 Task: Add Earth's Best Organic Sweet Potato & Apple Puree Stage 2 Pouch to the cart.
Action: Mouse moved to (250, 130)
Screenshot: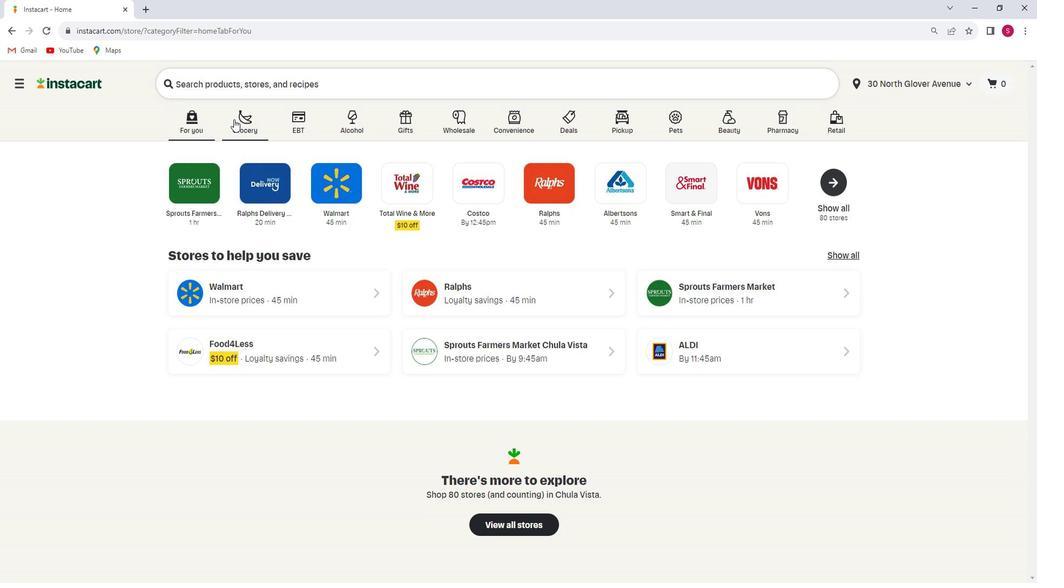 
Action: Mouse pressed left at (250, 130)
Screenshot: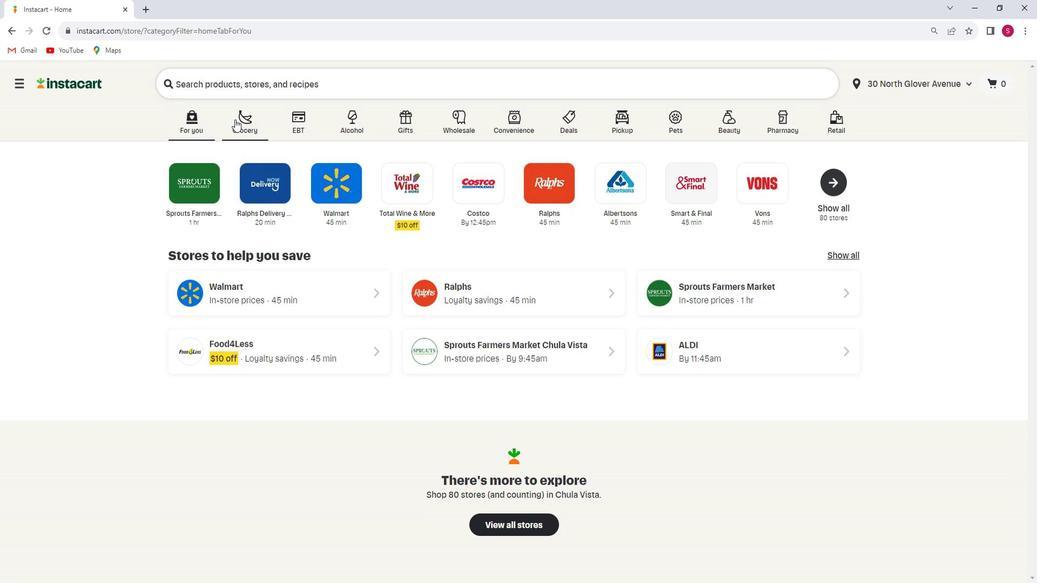 
Action: Mouse moved to (224, 320)
Screenshot: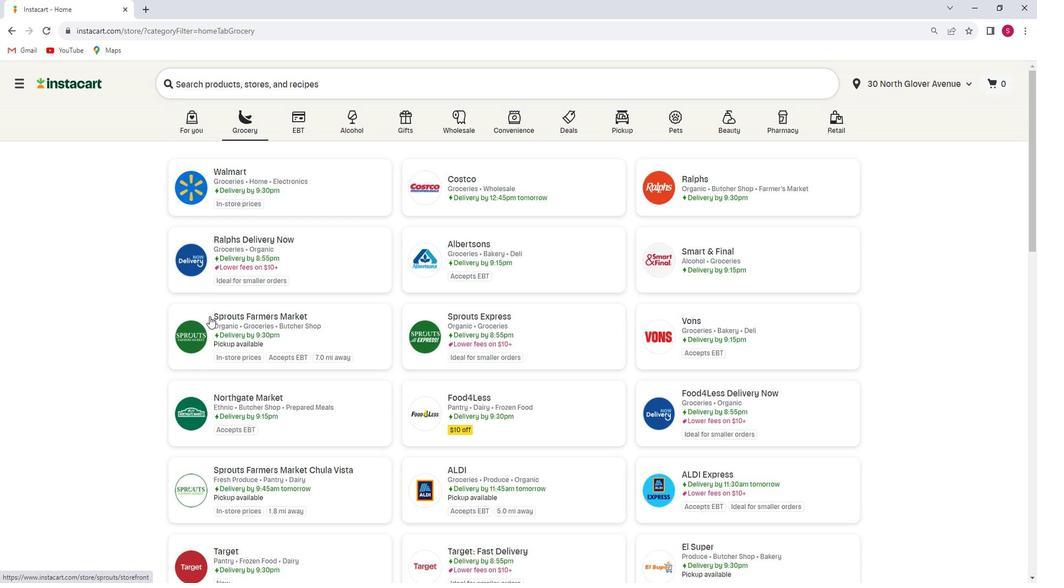 
Action: Mouse pressed left at (224, 320)
Screenshot: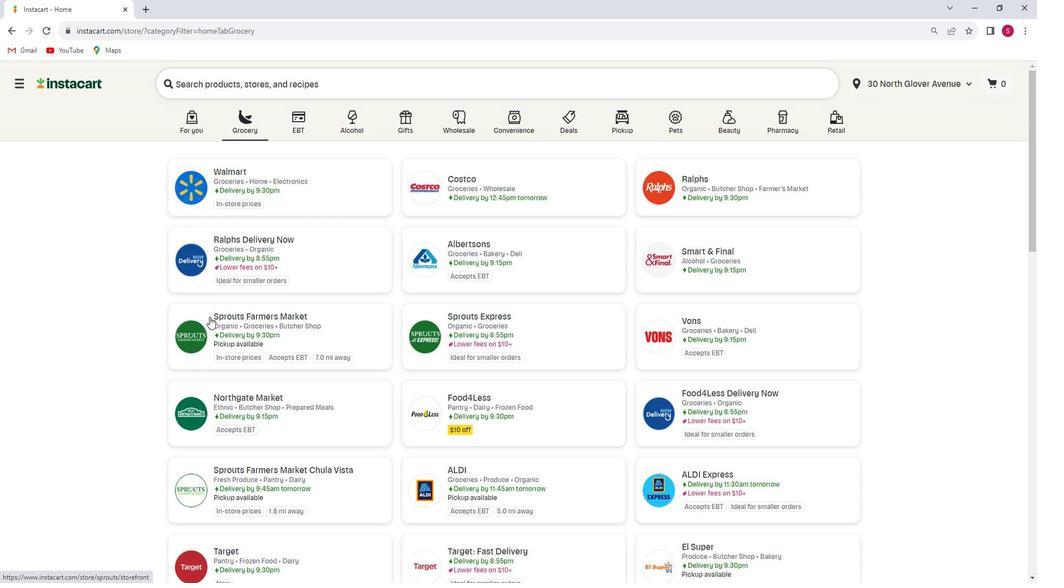 
Action: Mouse moved to (105, 353)
Screenshot: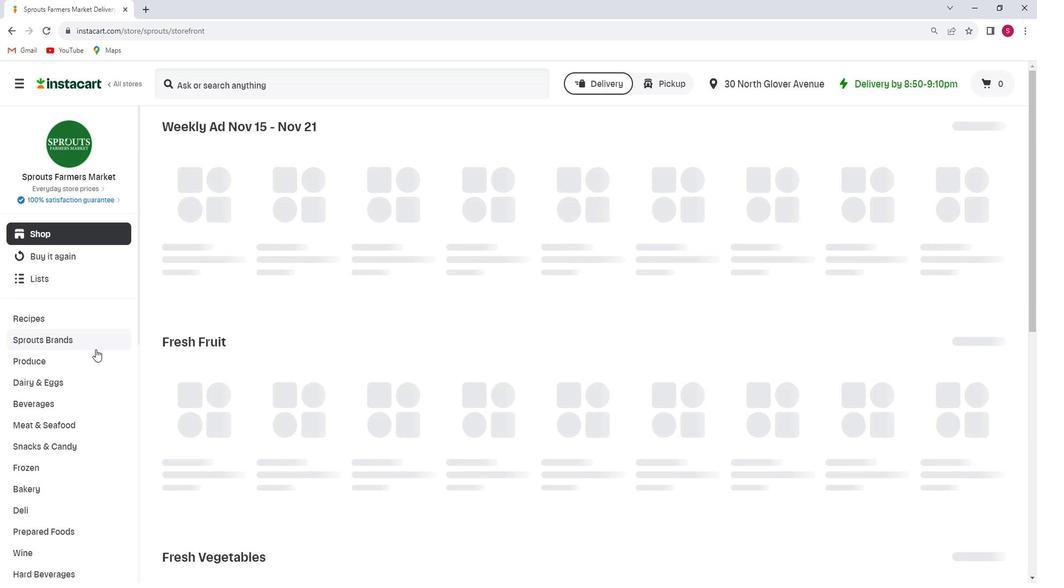 
Action: Mouse scrolled (105, 353) with delta (0, 0)
Screenshot: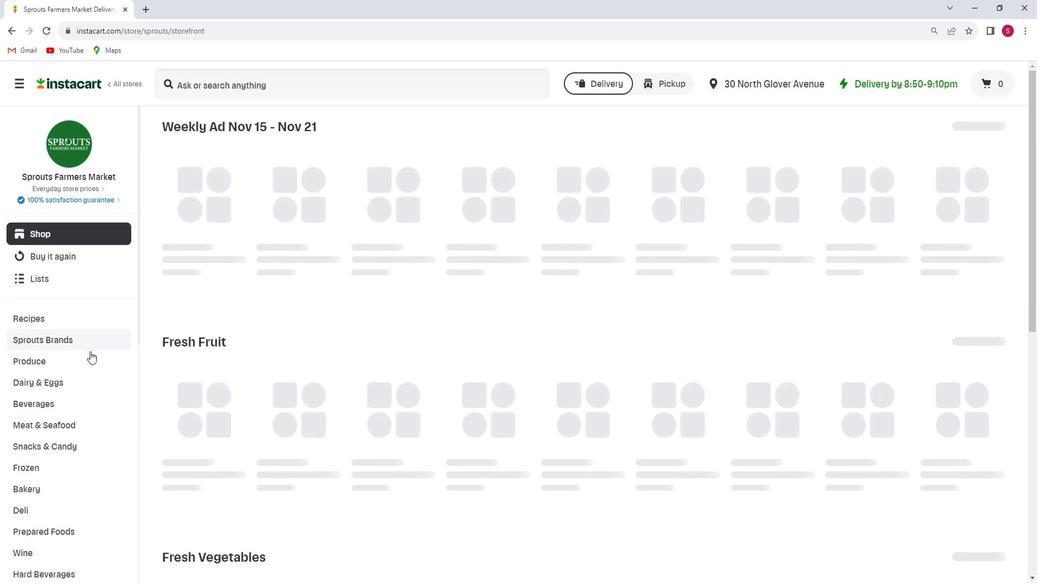 
Action: Mouse scrolled (105, 353) with delta (0, 0)
Screenshot: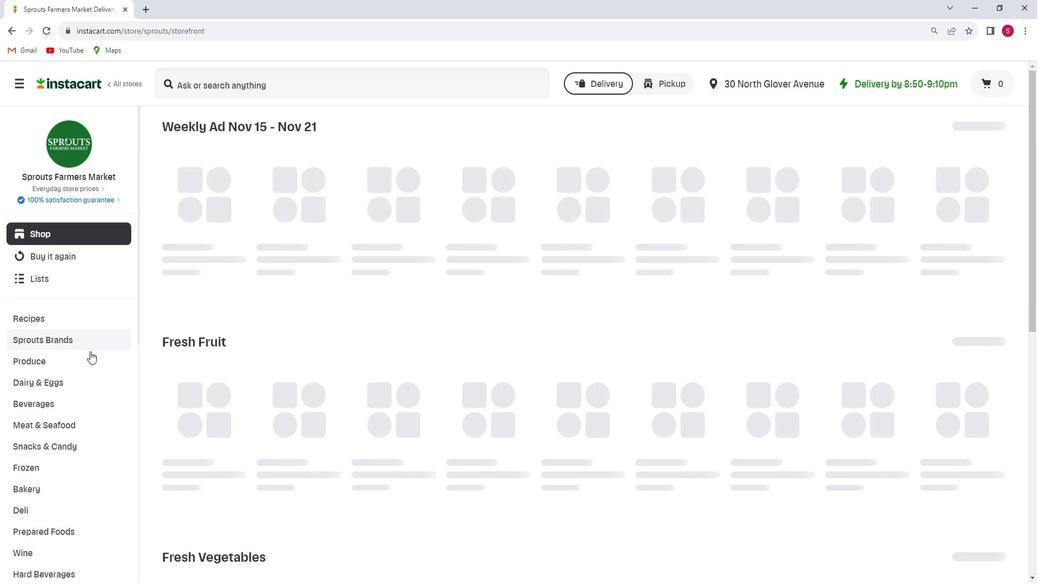 
Action: Mouse moved to (105, 353)
Screenshot: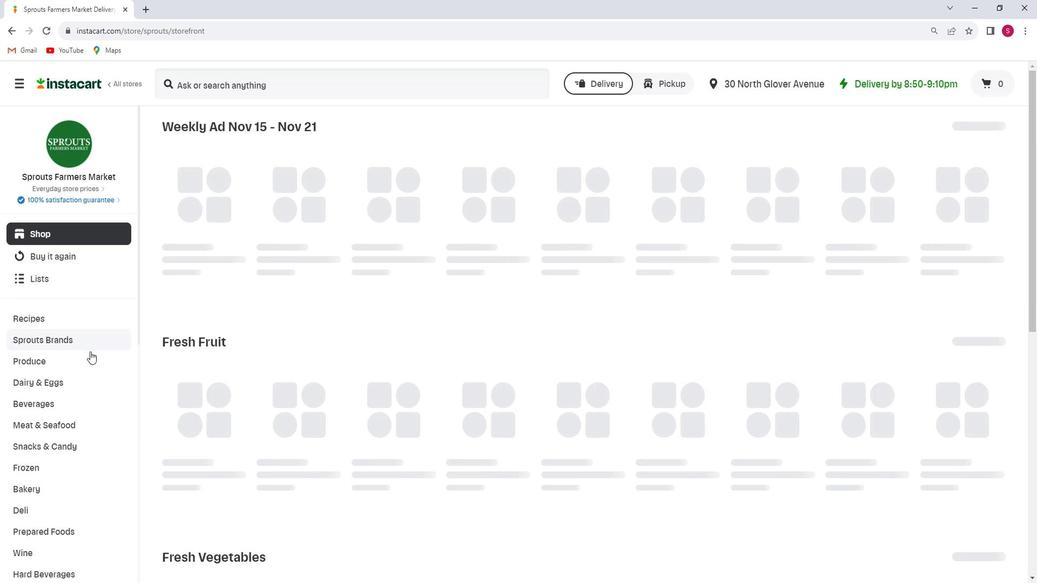
Action: Mouse scrolled (105, 353) with delta (0, 0)
Screenshot: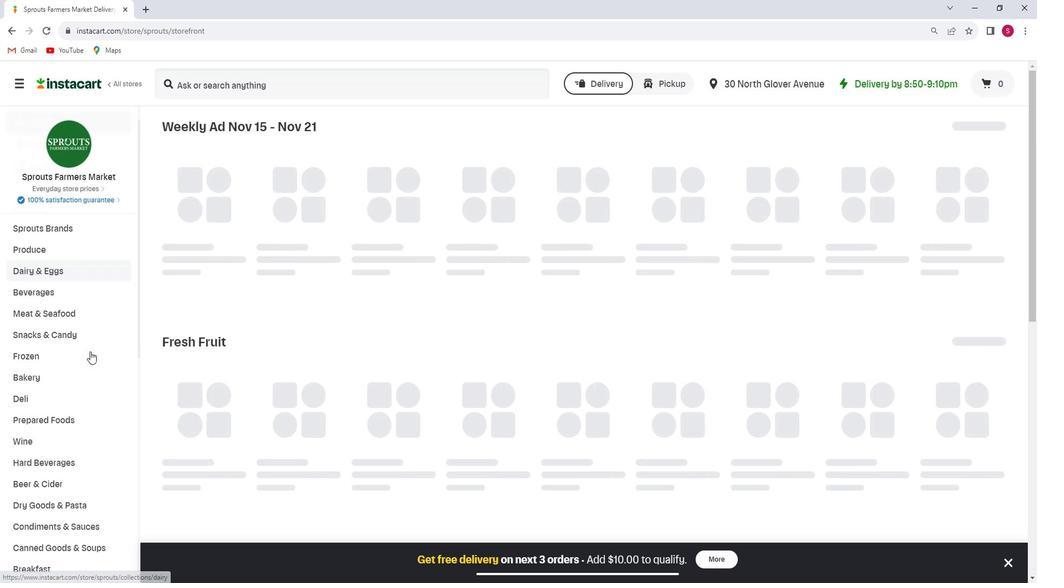 
Action: Mouse moved to (102, 356)
Screenshot: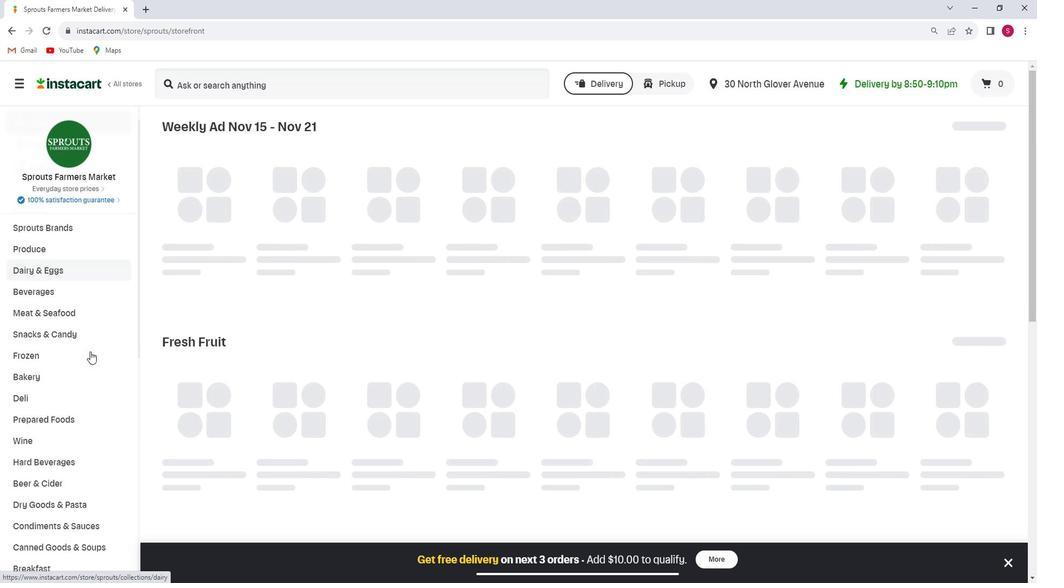 
Action: Mouse scrolled (102, 356) with delta (0, 0)
Screenshot: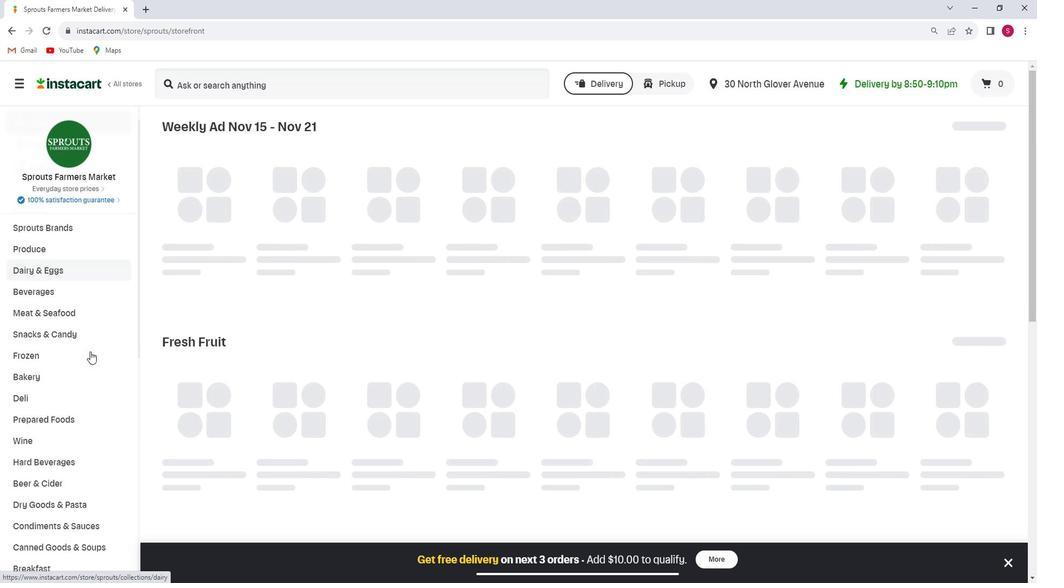 
Action: Mouse moved to (100, 361)
Screenshot: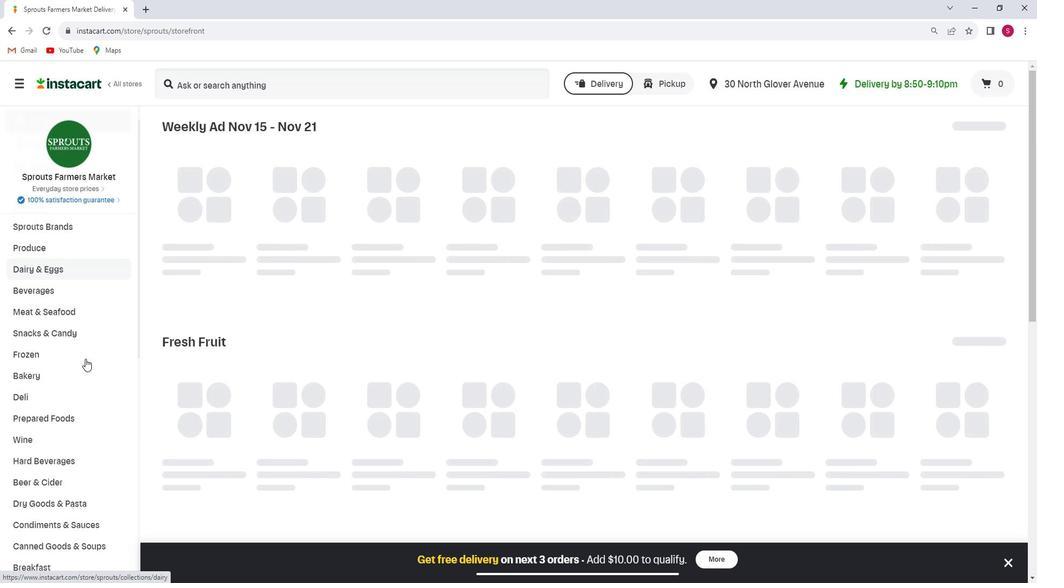 
Action: Mouse scrolled (100, 360) with delta (0, 0)
Screenshot: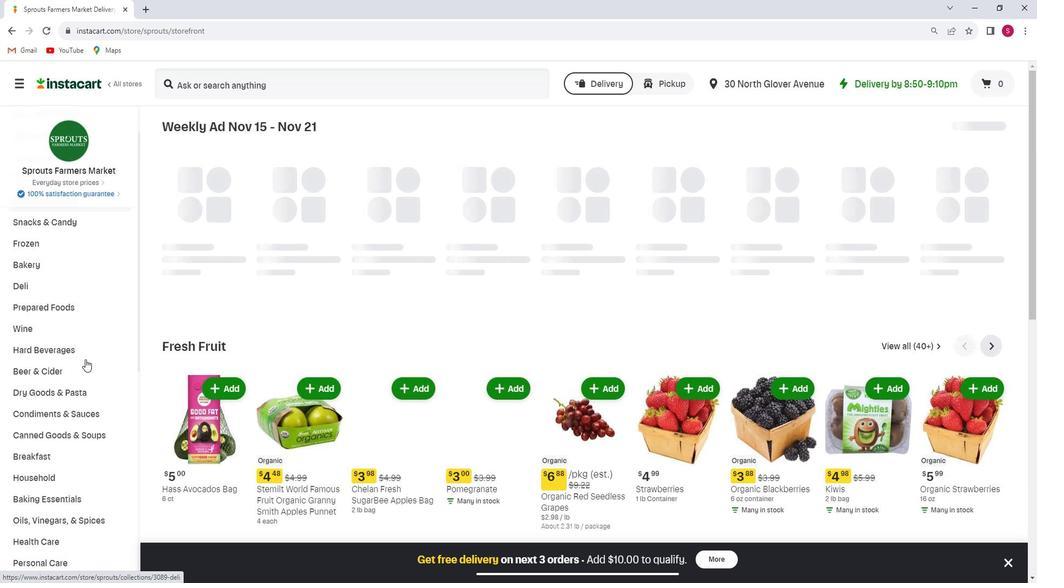 
Action: Mouse moved to (98, 364)
Screenshot: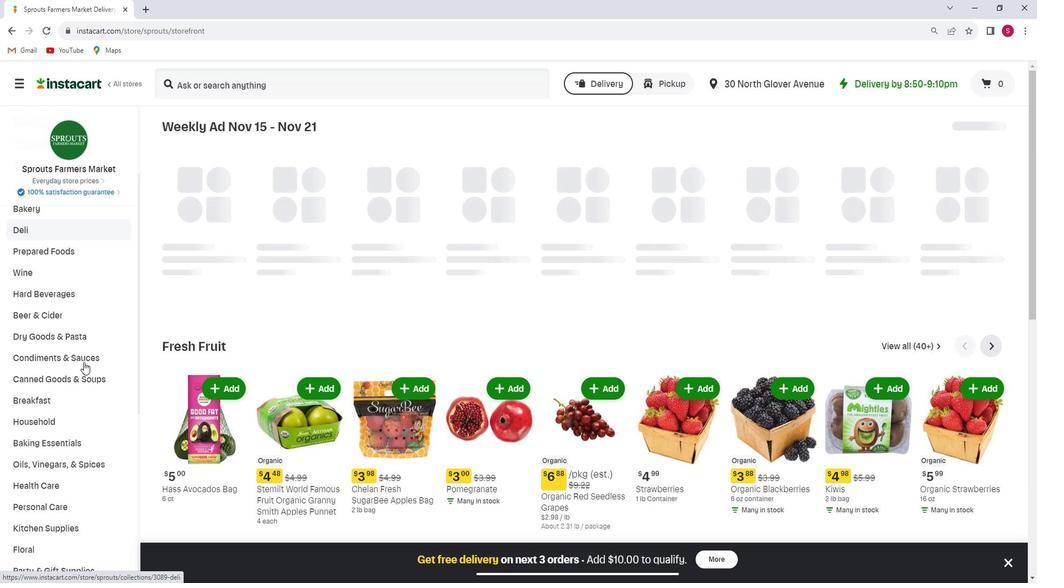 
Action: Mouse scrolled (98, 363) with delta (0, 0)
Screenshot: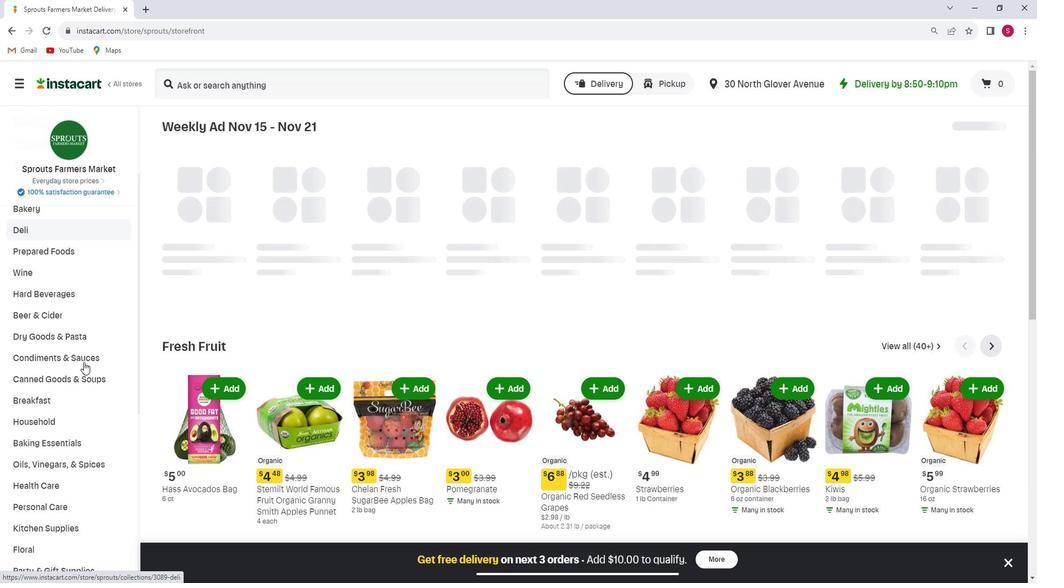 
Action: Mouse moved to (98, 365)
Screenshot: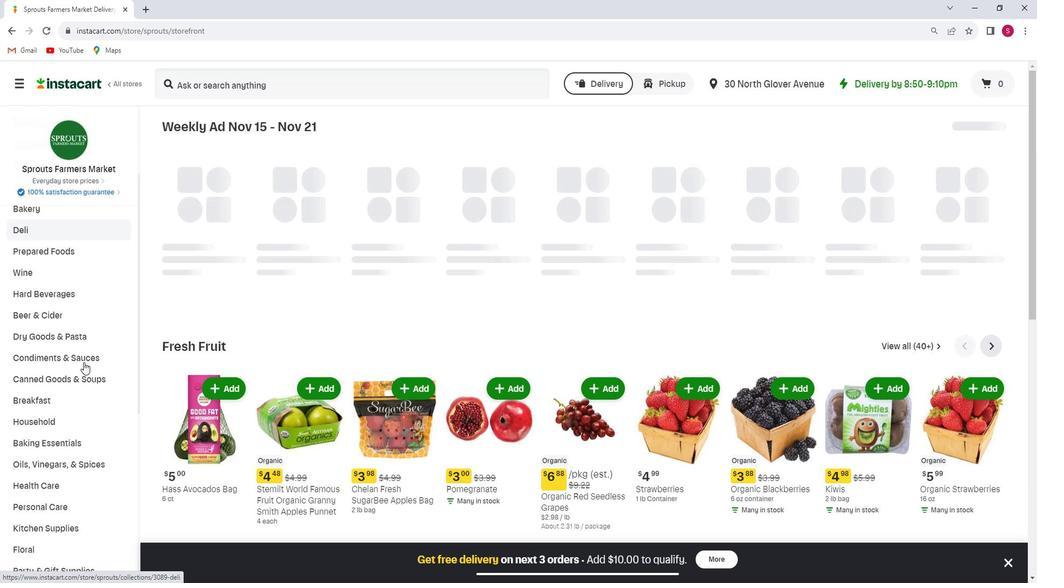
Action: Mouse scrolled (98, 364) with delta (0, 0)
Screenshot: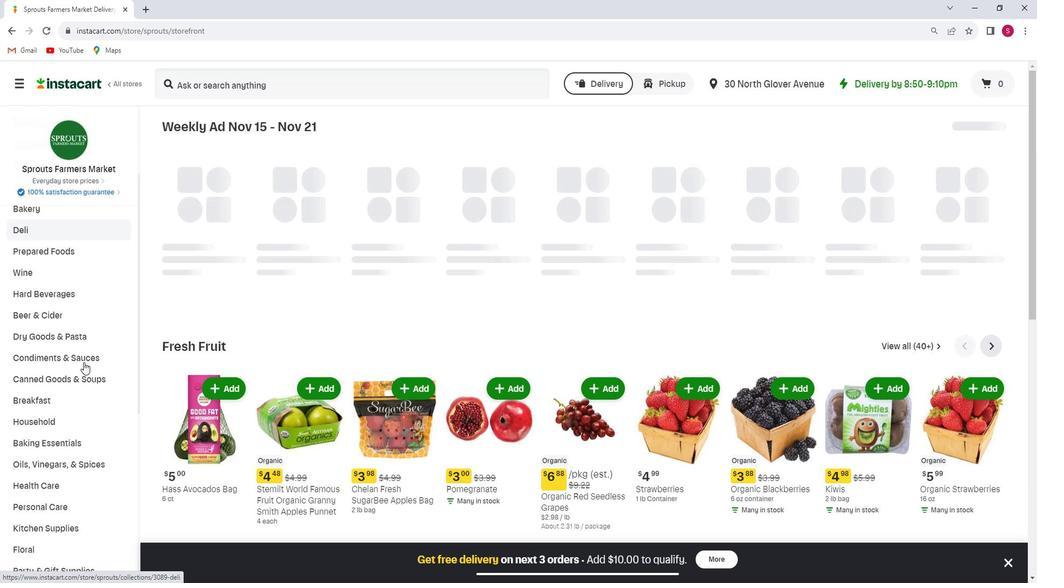 
Action: Mouse moved to (83, 390)
Screenshot: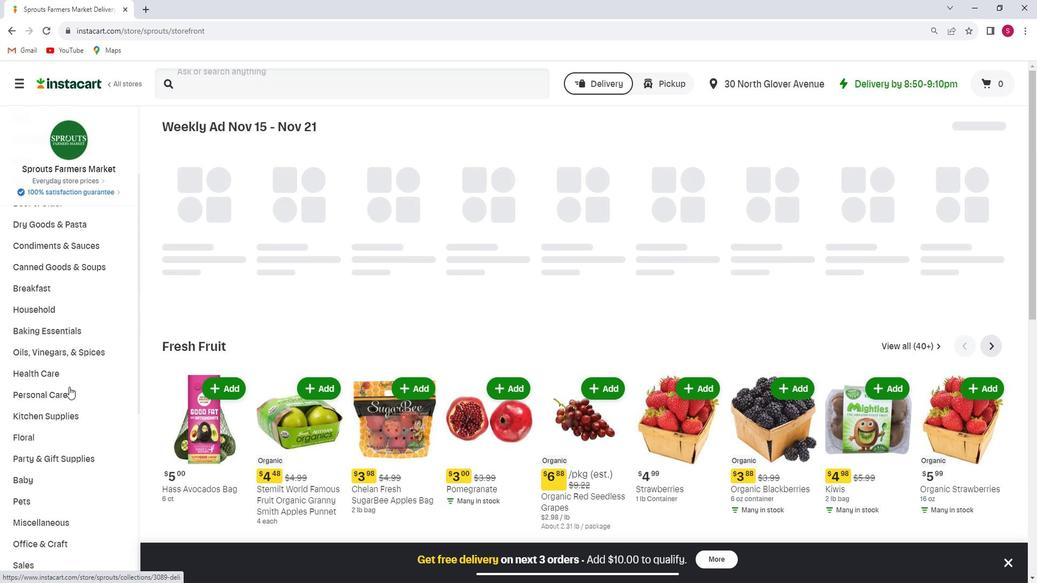 
Action: Mouse scrolled (83, 389) with delta (0, 0)
Screenshot: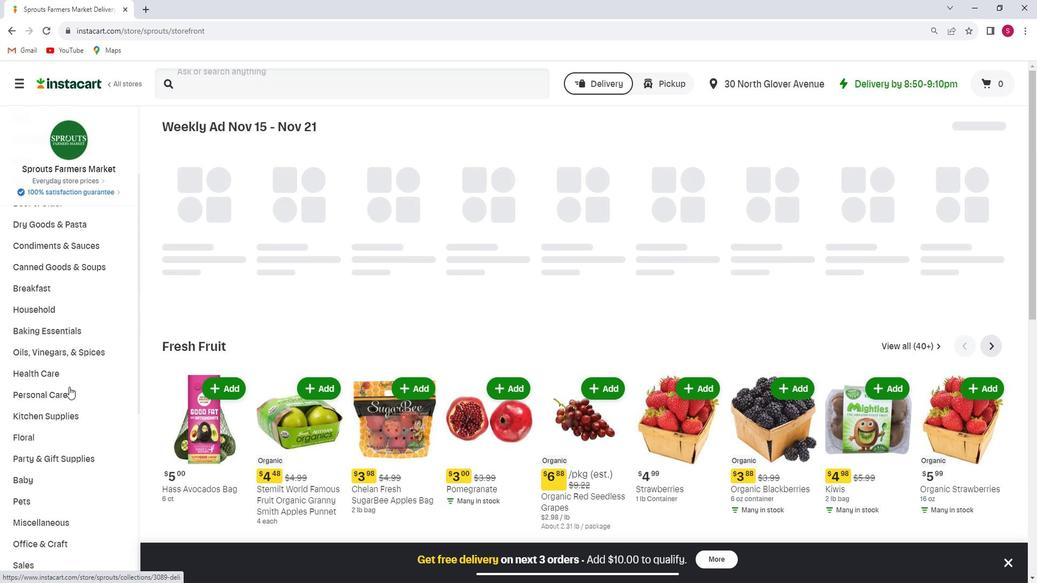 
Action: Mouse moved to (83, 391)
Screenshot: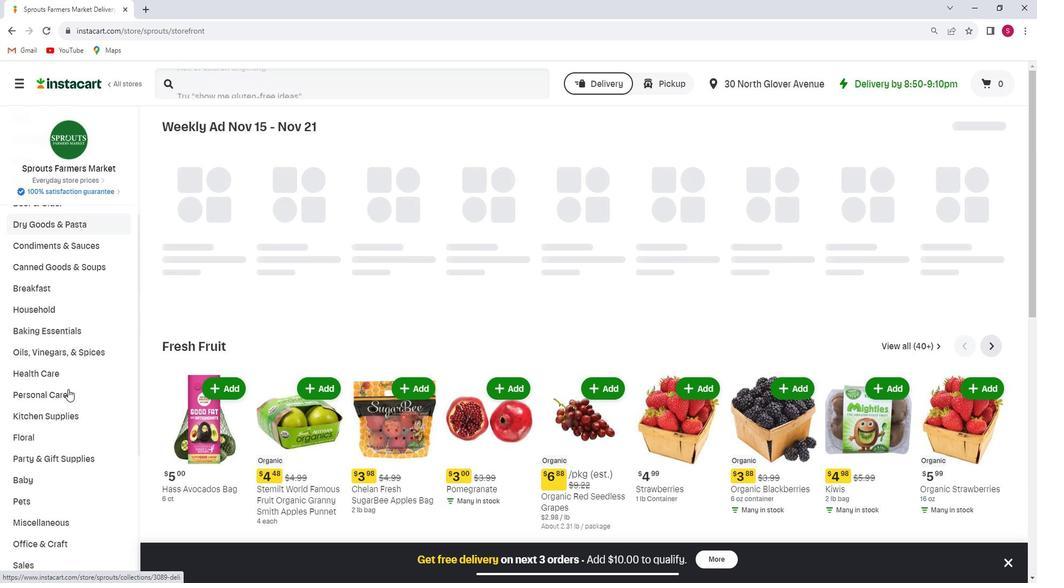 
Action: Mouse scrolled (83, 391) with delta (0, 0)
Screenshot: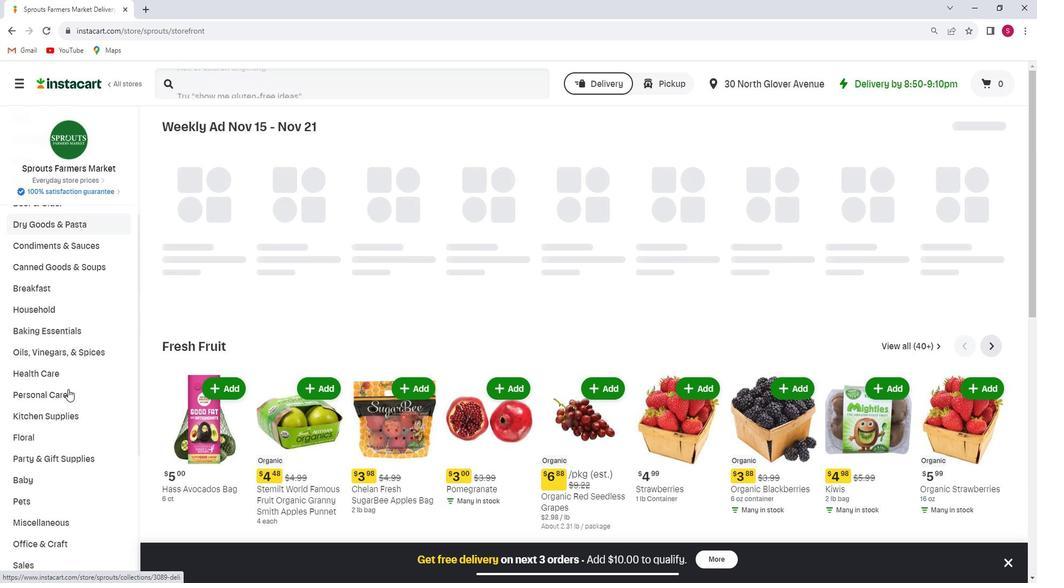 
Action: Mouse moved to (63, 404)
Screenshot: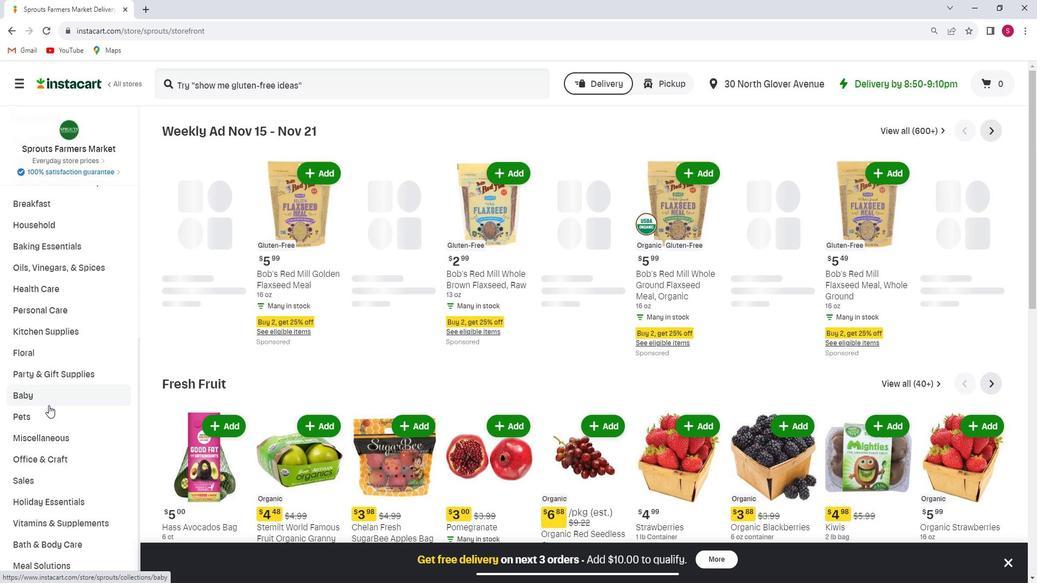 
Action: Mouse pressed left at (63, 404)
Screenshot: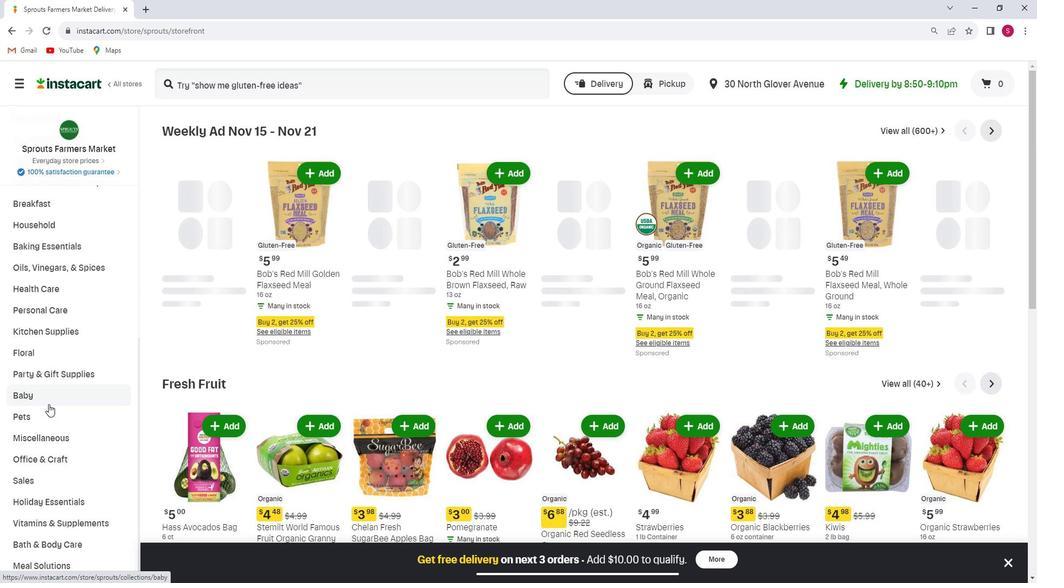 
Action: Mouse moved to (72, 480)
Screenshot: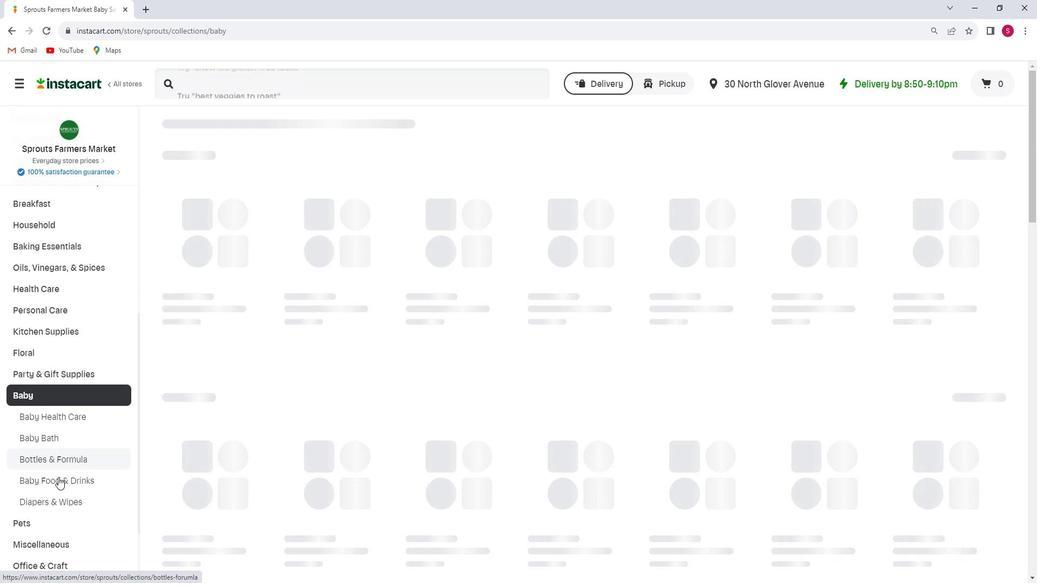 
Action: Mouse pressed left at (72, 480)
Screenshot: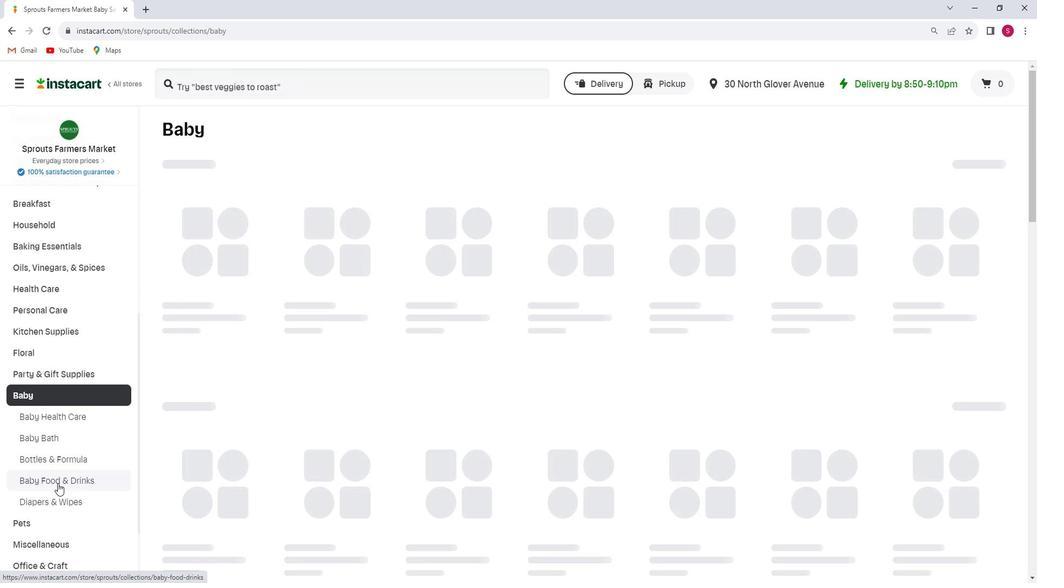 
Action: Mouse moved to (262, 95)
Screenshot: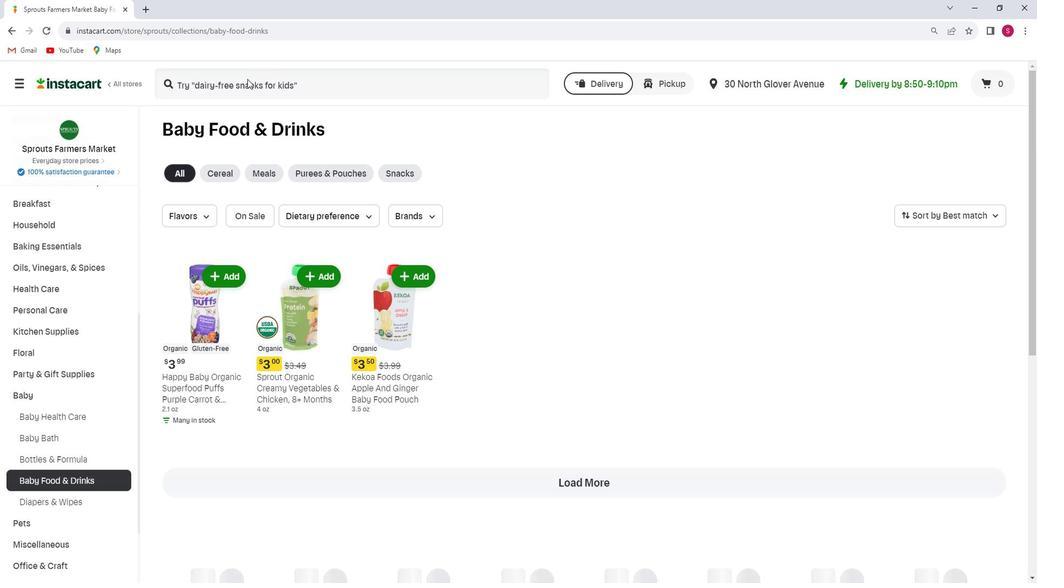 
Action: Mouse pressed left at (262, 95)
Screenshot: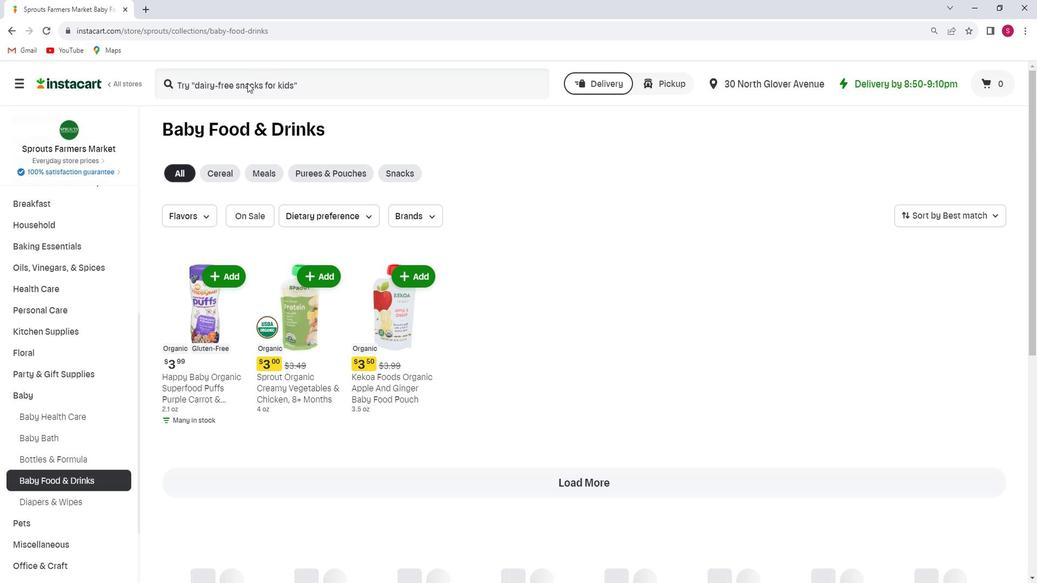
Action: Mouse pressed left at (262, 95)
Screenshot: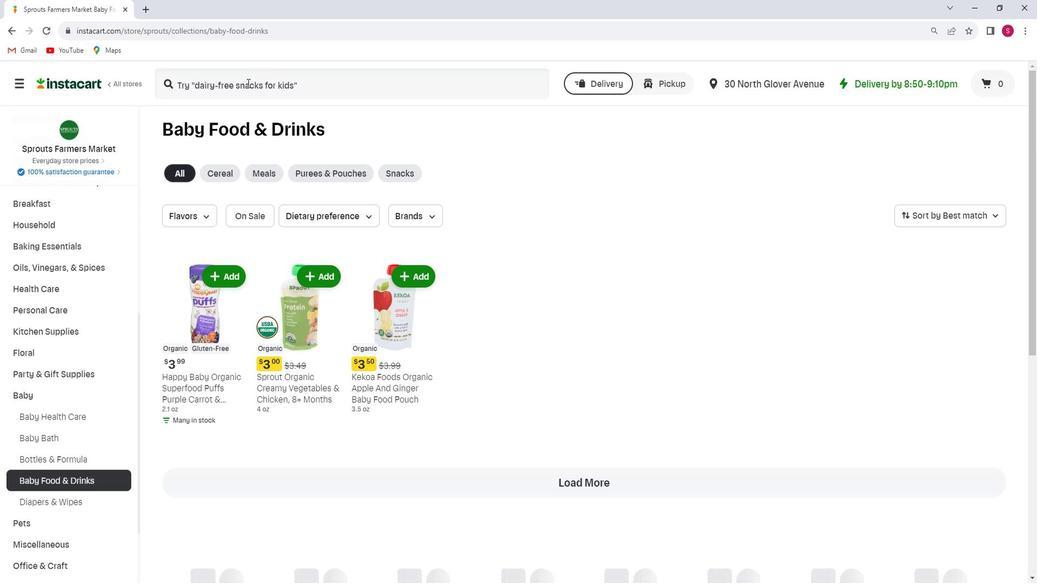 
Action: Key pressed <Key.shift>Earth's<Key.space><Key.shift>Best<Key.space><Key.shift>Organic<Key.space><Key.shift>Sweet<Key.space><Key.shift>potato<Key.space><Key.shift><Key.shift><Key.shift><Key.shift><Key.shift><Key.shift><Key.shift><Key.shift><Key.shift><Key.shift><Key.shift><Key.shift><Key.shift><Key.shift><Key.shift><Key.shift><Key.shift><Key.shift><Key.shift><Key.shift><Key.shift><Key.shift><Key.shift><Key.shift><Key.shift><Key.shift><Key.shift><Key.shift><Key.shift><Key.shift><Key.shift><Key.shift><Key.shift><Key.shift><Key.shift><Key.shift><Key.shift><Key.shift><Key.shift><Key.shift><Key.shift><Key.shift><Key.shift><Key.shift><Key.shift><Key.shift><Key.shift><Key.shift><Key.shift><Key.shift><Key.shift><Key.shift><Key.shift><Key.shift><Key.shift><Key.shift><Key.shift><Key.shift><Key.shift><Key.shift><Key.shift><Key.shift><Key.shift><Key.shift><Key.shift><Key.shift><Key.shift><Key.shift><Key.shift><Key.shift><Key.shift><Key.shift><Key.shift><Key.shift><Key.shift><Key.shift><Key.shift><Key.shift><Key.shift>&<Key.space><Key.shift>Apple<Key.space><Key.shift>Puree<Key.space><Key.shift><Key.shift><Key.shift><Key.shift><Key.shift>Stage<Key.space>2<Key.space><Key.shift>Pouch<Key.enter>
Screenshot: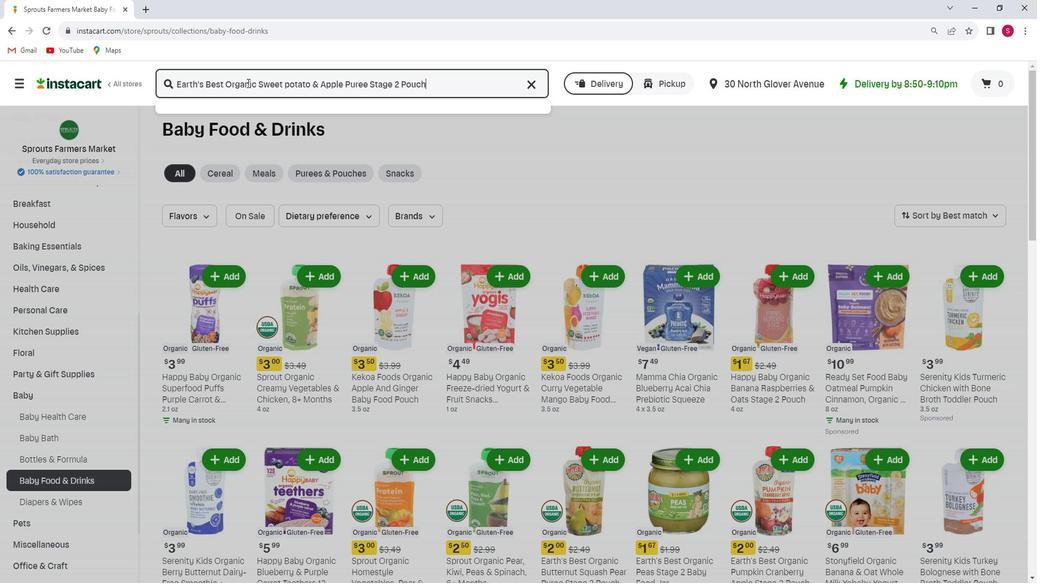 
Action: Mouse moved to (452, 187)
Screenshot: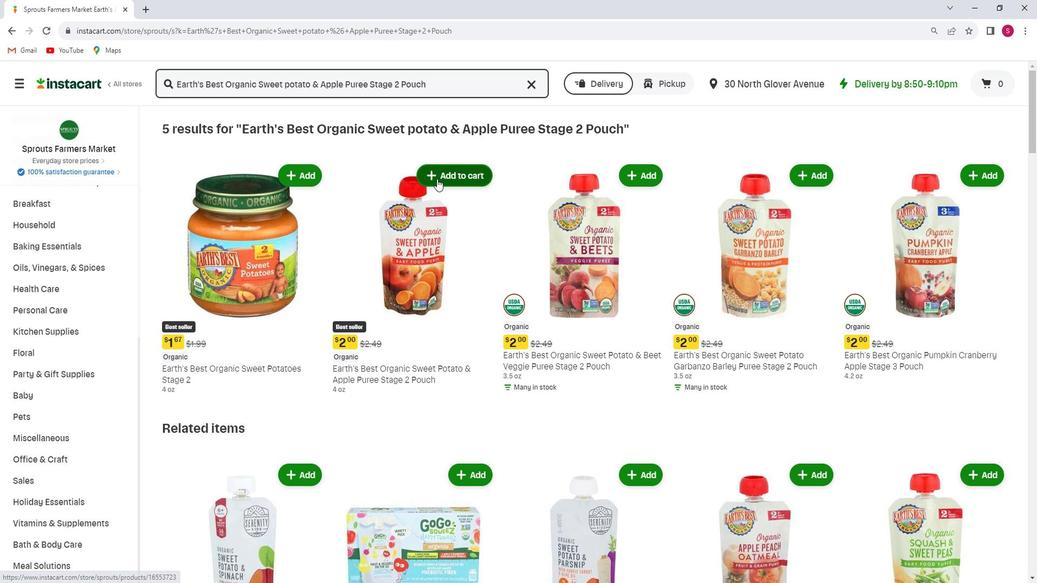 
Action: Mouse pressed left at (452, 187)
Screenshot: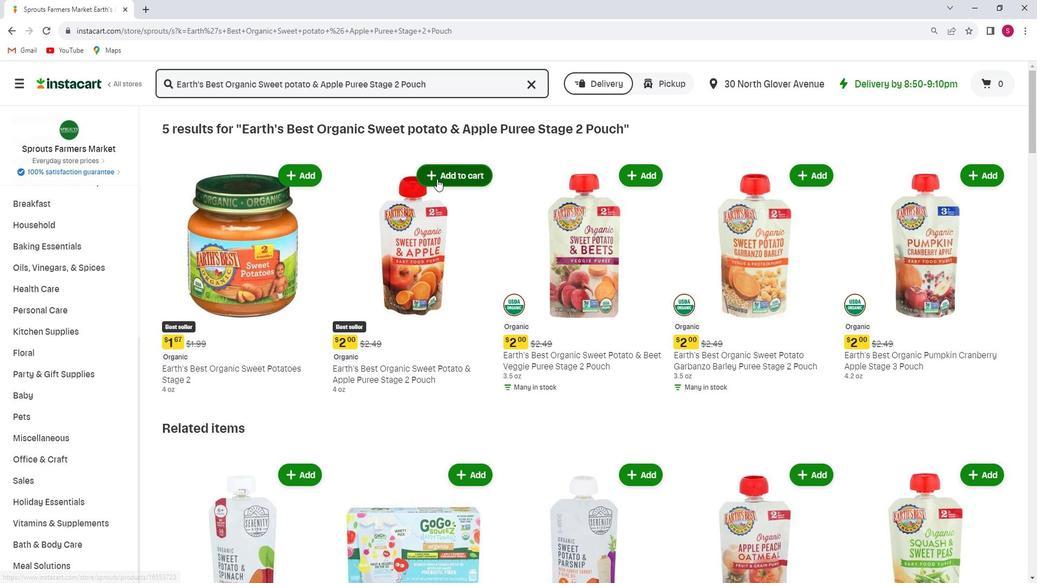 
Action: Mouse moved to (457, 216)
Screenshot: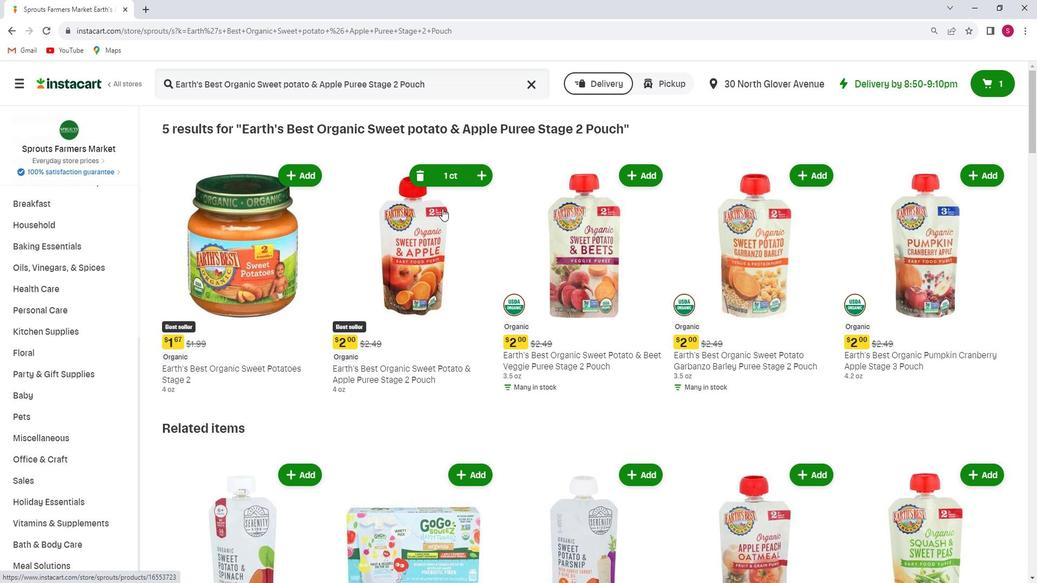 
